 Task: Look for products in the category "Beef" that are on sale.
Action: Mouse moved to (14, 81)
Screenshot: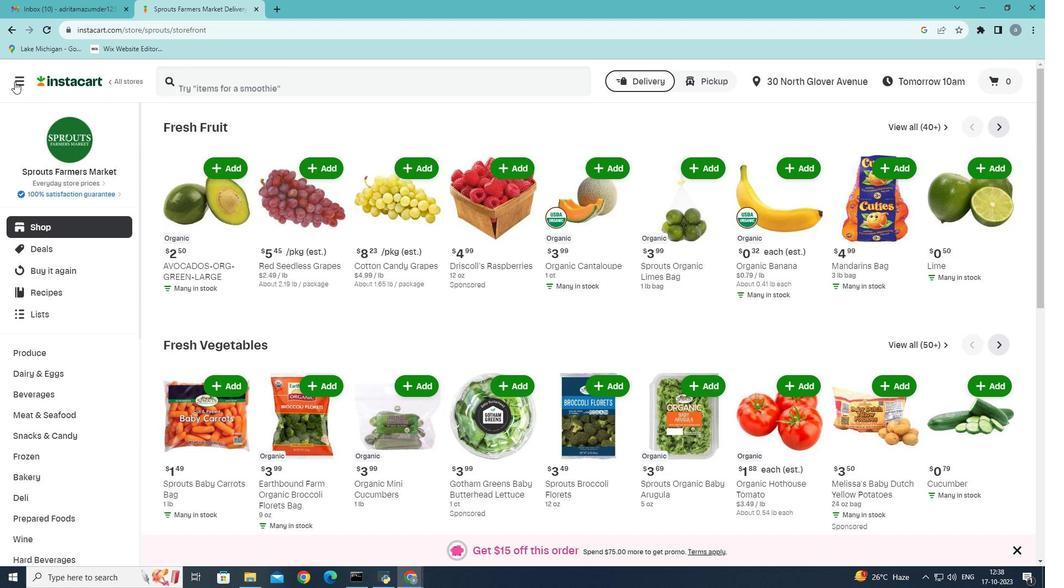 
Action: Mouse pressed left at (14, 81)
Screenshot: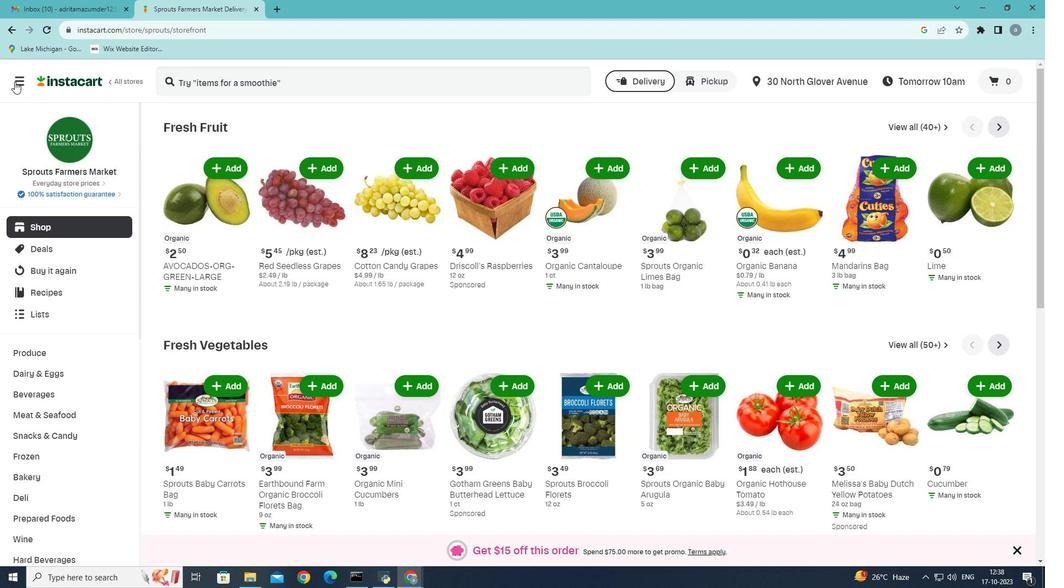 
Action: Mouse moved to (67, 318)
Screenshot: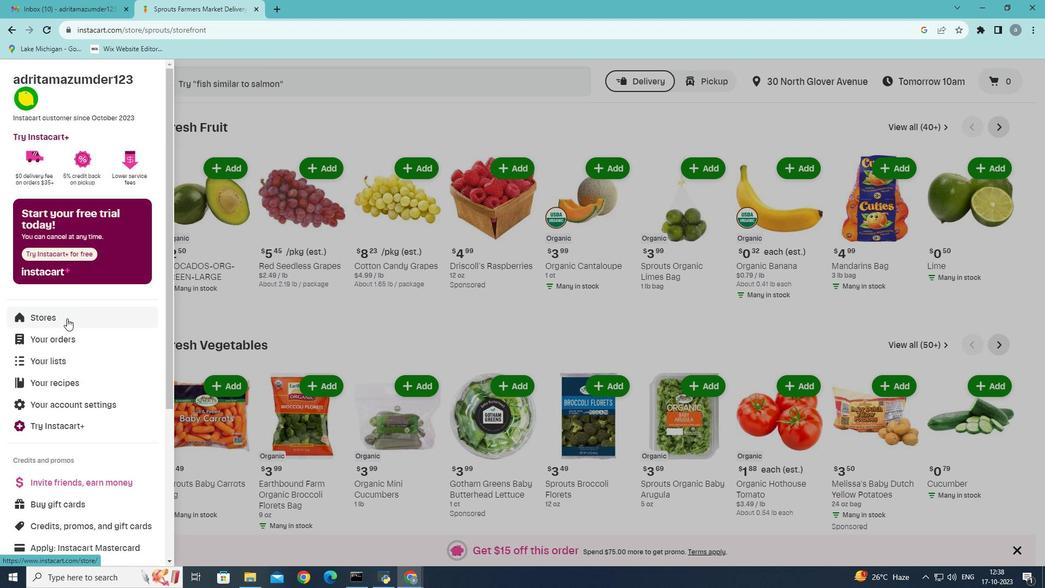 
Action: Mouse pressed left at (67, 318)
Screenshot: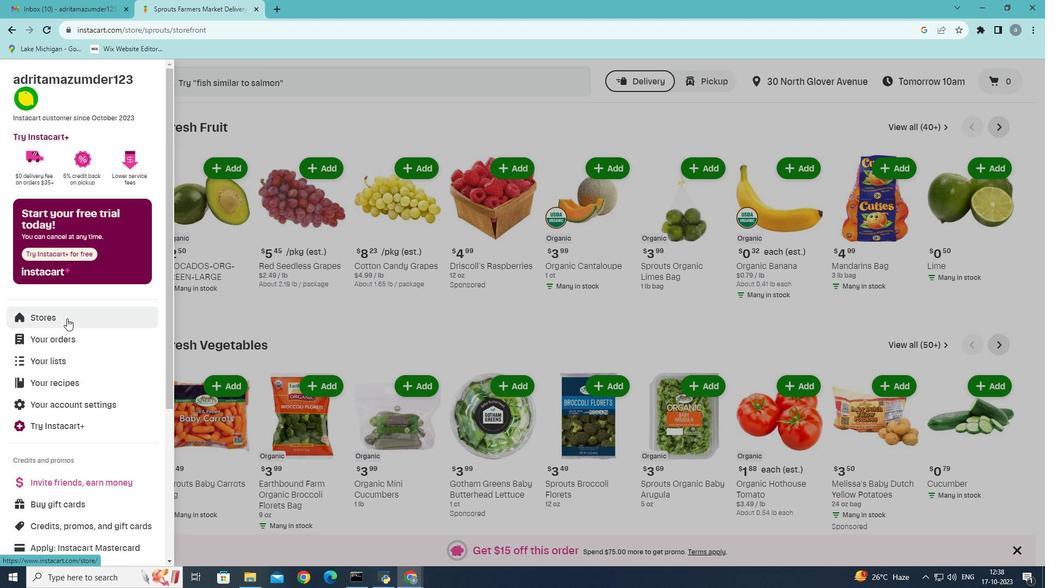 
Action: Mouse moved to (262, 124)
Screenshot: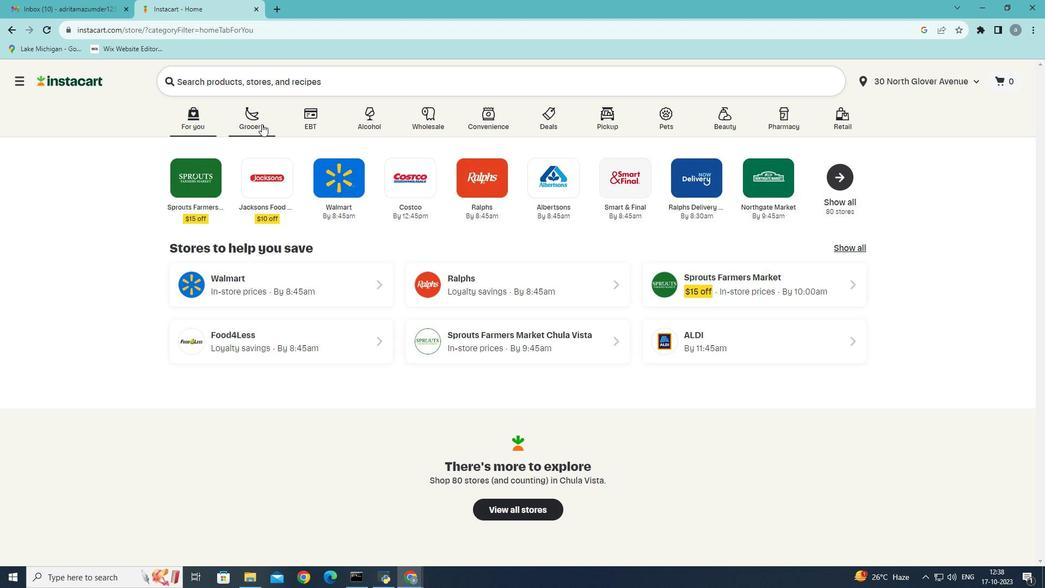 
Action: Mouse pressed left at (262, 124)
Screenshot: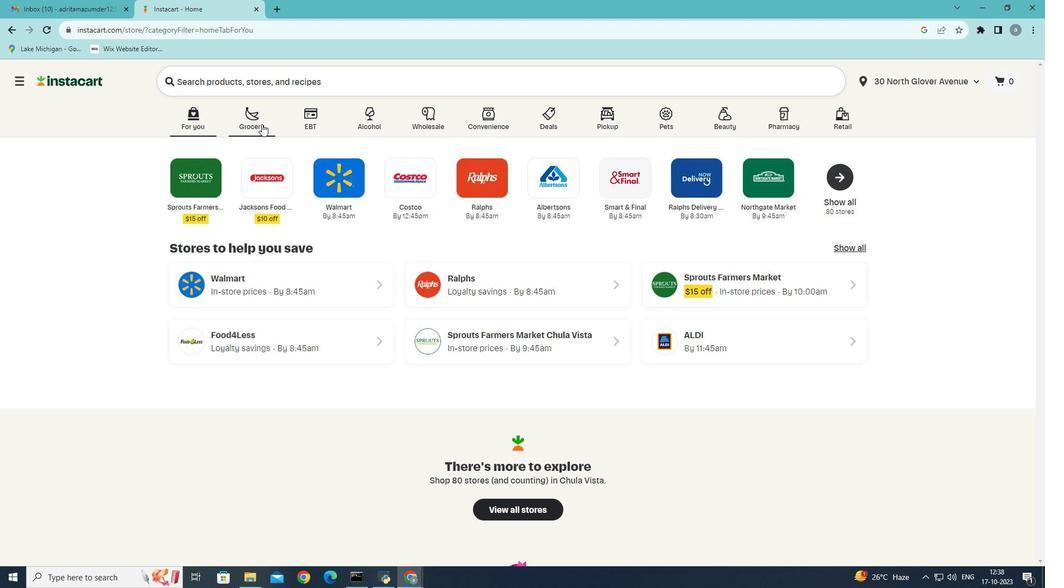 
Action: Mouse moved to (683, 254)
Screenshot: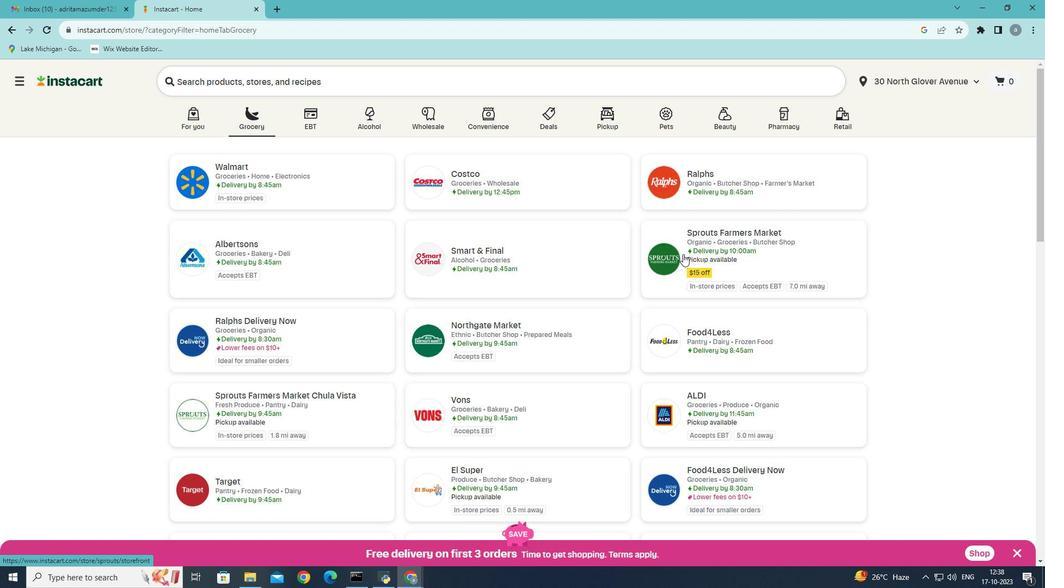 
Action: Mouse pressed left at (683, 254)
Screenshot: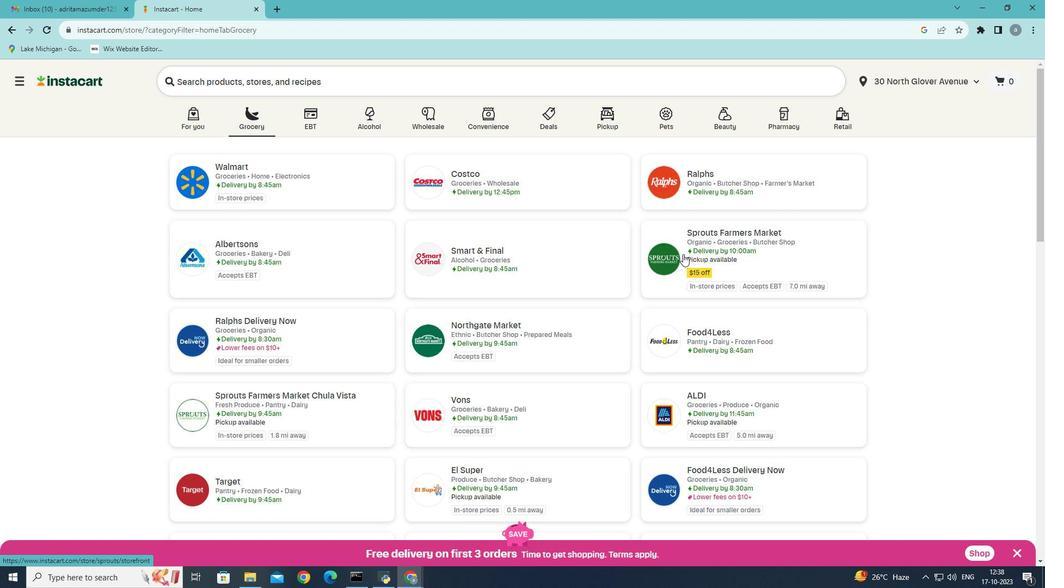 
Action: Mouse moved to (65, 410)
Screenshot: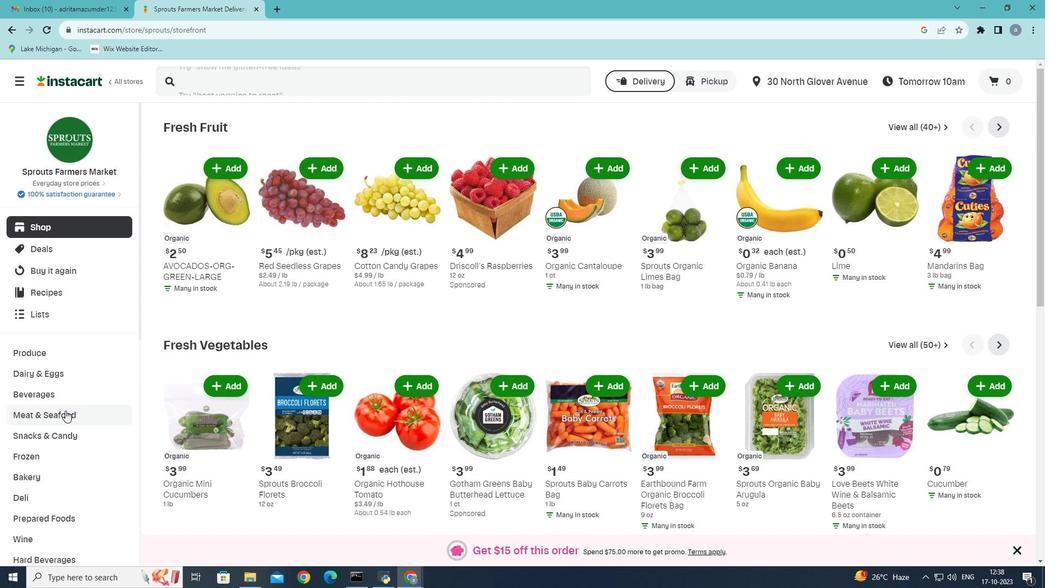 
Action: Mouse pressed left at (65, 410)
Screenshot: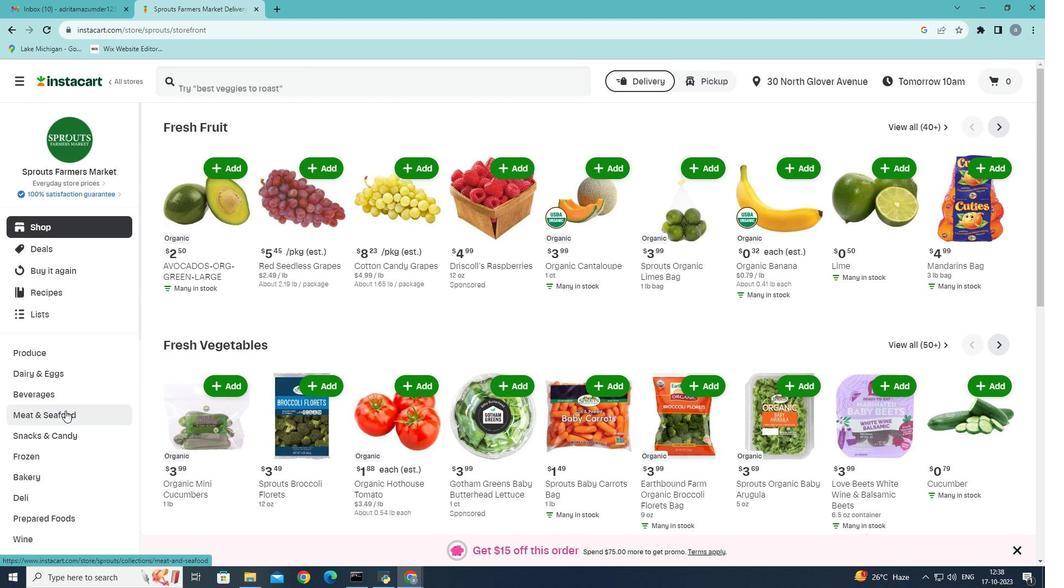 
Action: Mouse moved to (320, 147)
Screenshot: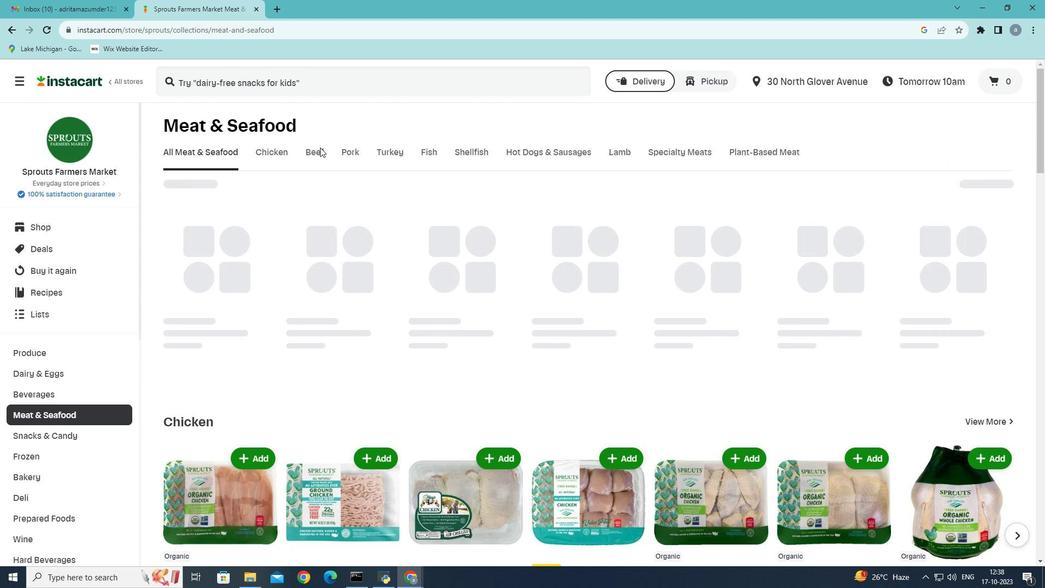
Action: Mouse pressed left at (320, 147)
Screenshot: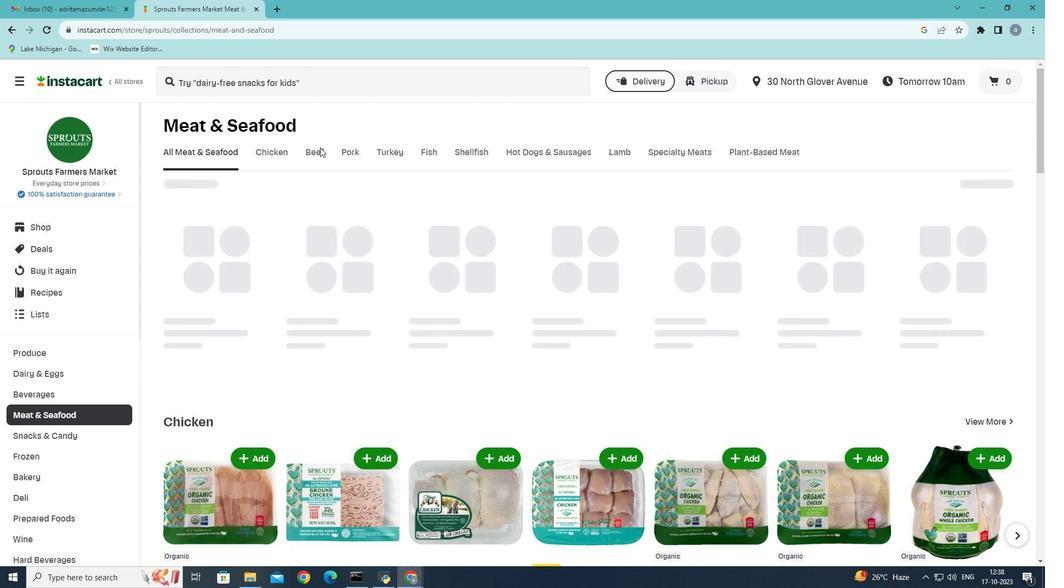 
Action: Mouse moved to (444, 195)
Screenshot: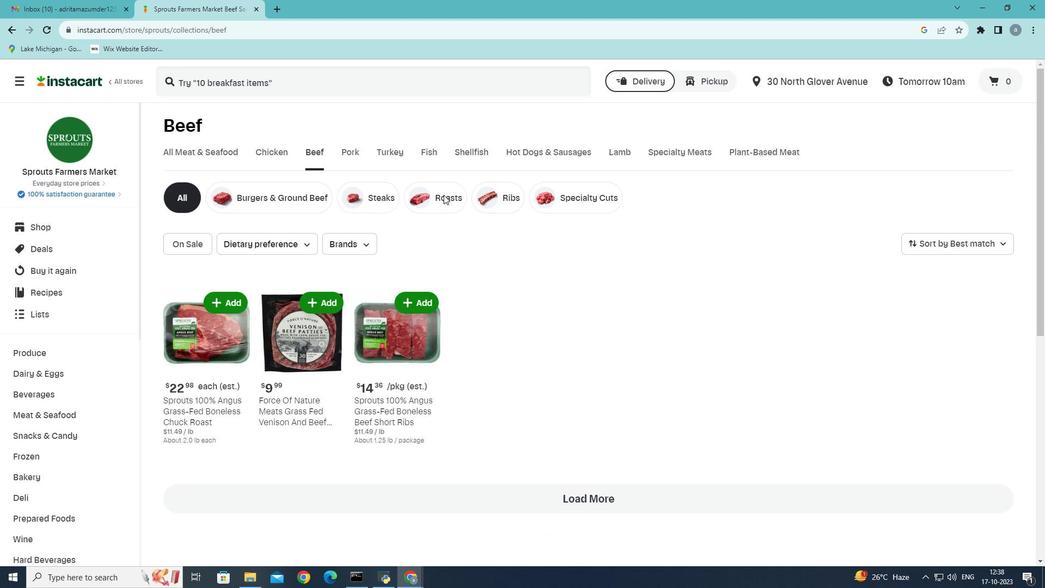 
Action: Mouse pressed left at (444, 195)
Screenshot: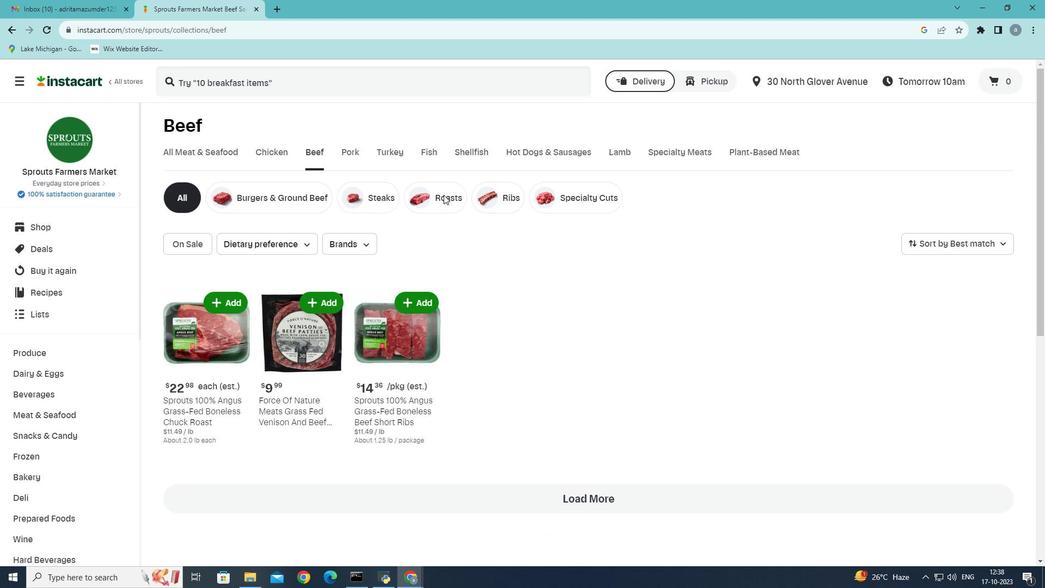 
Action: Mouse moved to (192, 244)
Screenshot: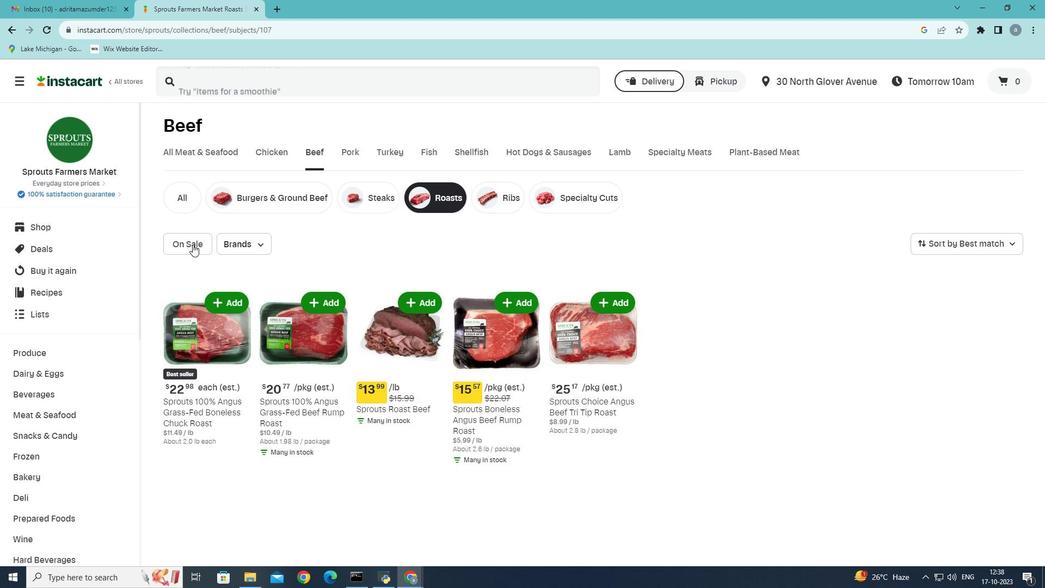 
Action: Mouse pressed left at (192, 244)
Screenshot: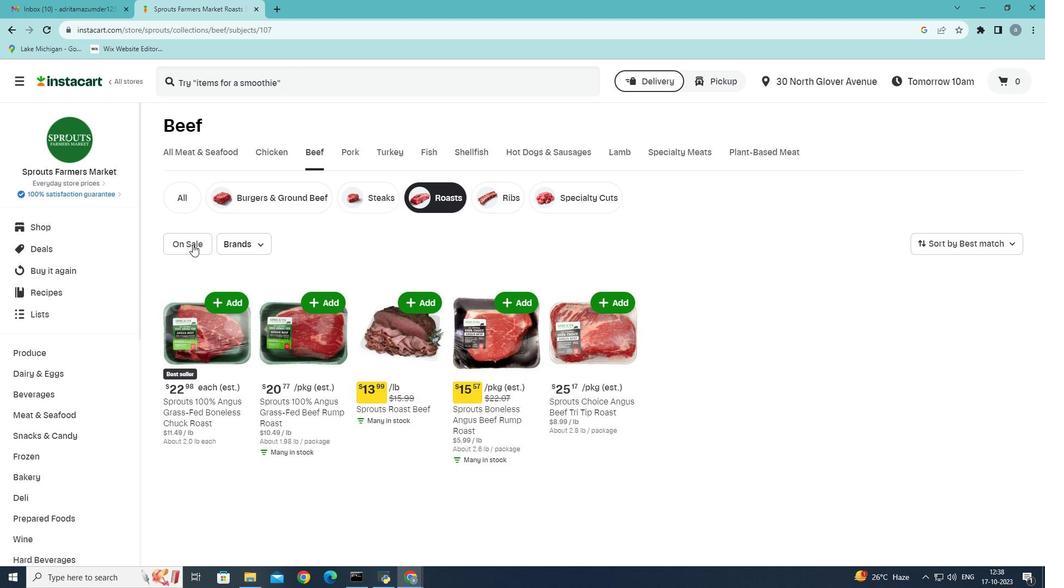 
